 Task: Reply All to email with the signature Fernando Perez with the subject 'Request for a case study' from softage.1@softage.net with the message 'Please provide an update on the status of the customer complaint resolution.'
Action: Mouse moved to (984, 226)
Screenshot: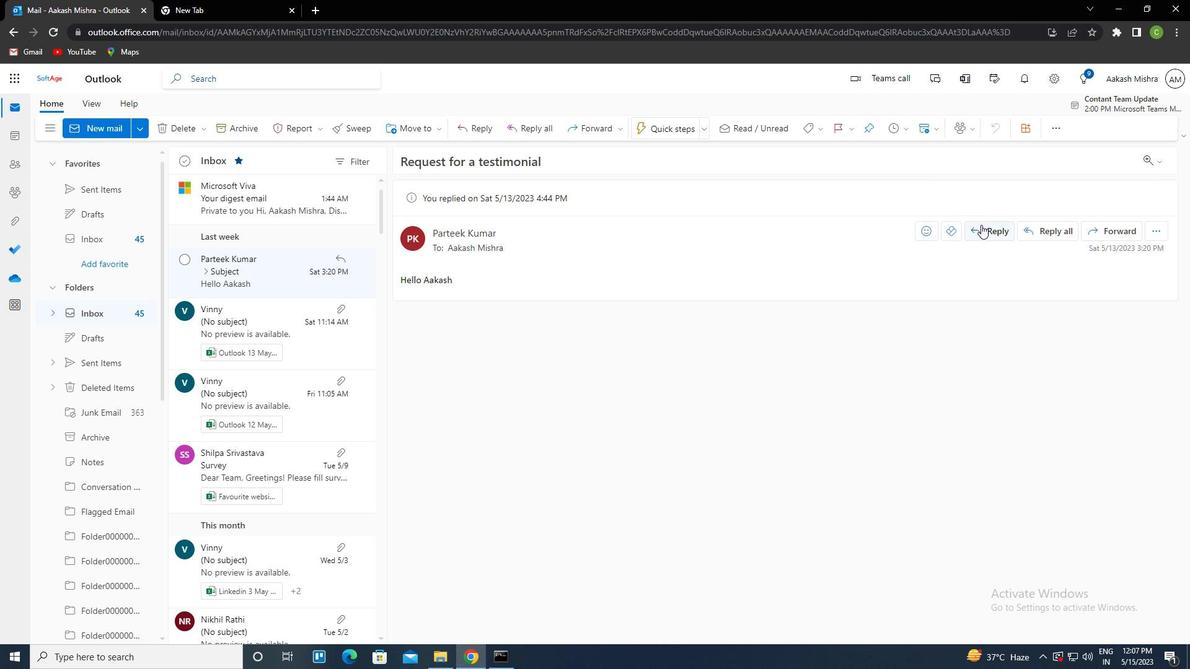 
Action: Mouse pressed left at (984, 226)
Screenshot: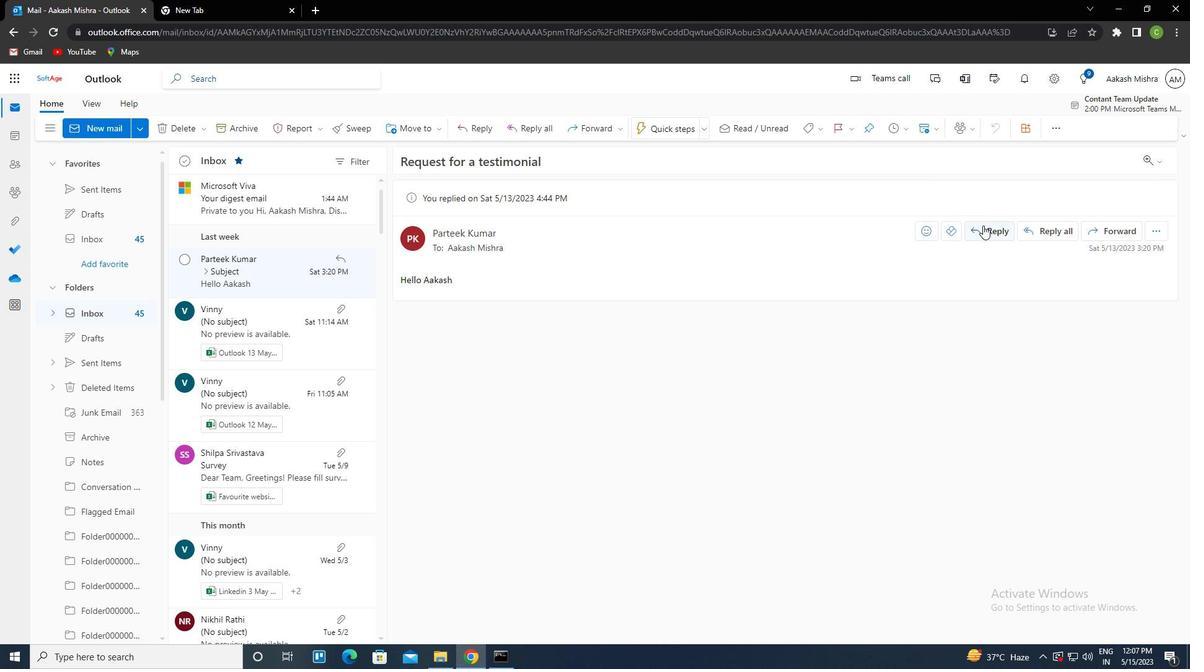 
Action: Mouse moved to (814, 129)
Screenshot: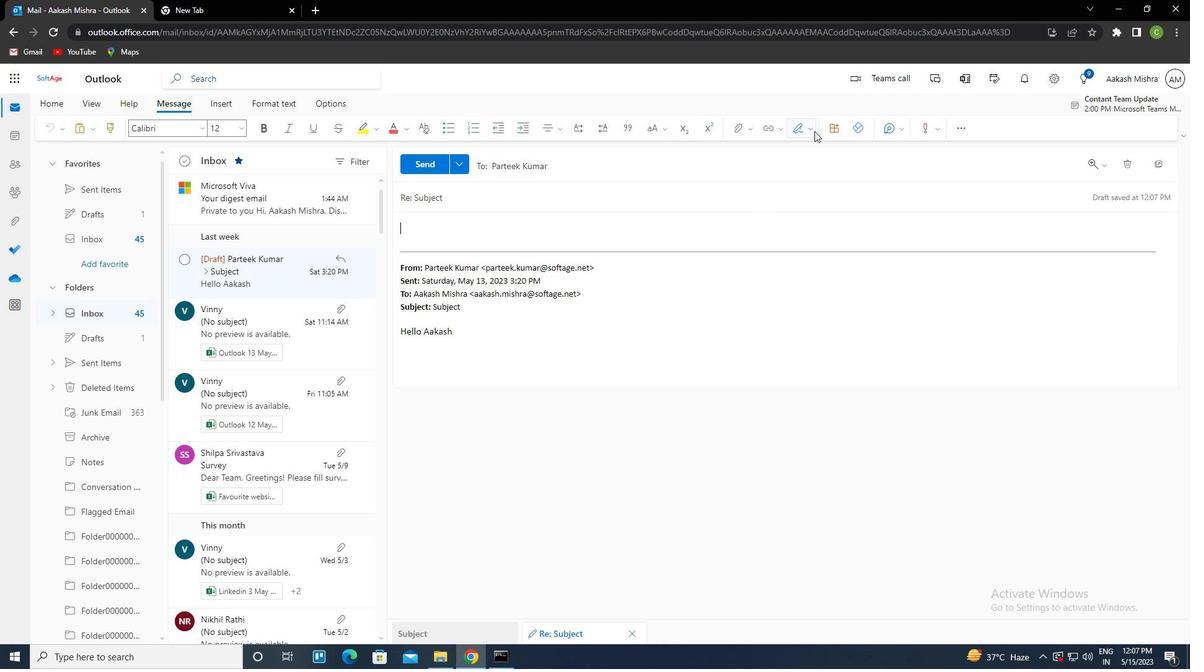 
Action: Mouse pressed left at (814, 129)
Screenshot: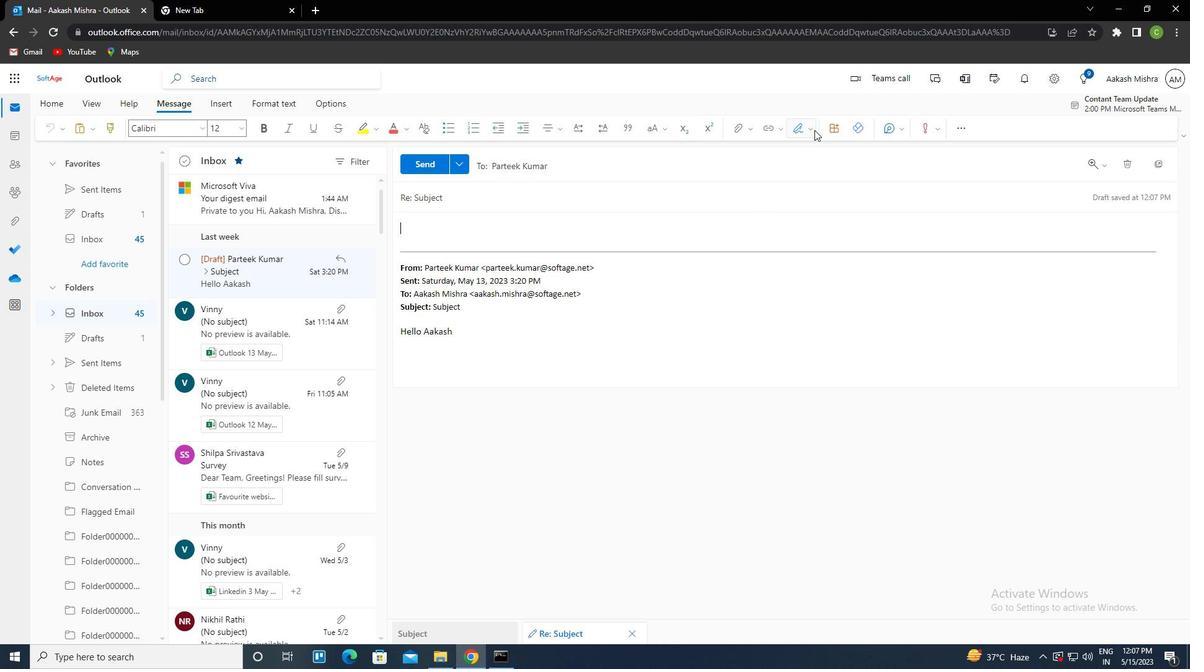
Action: Mouse moved to (784, 175)
Screenshot: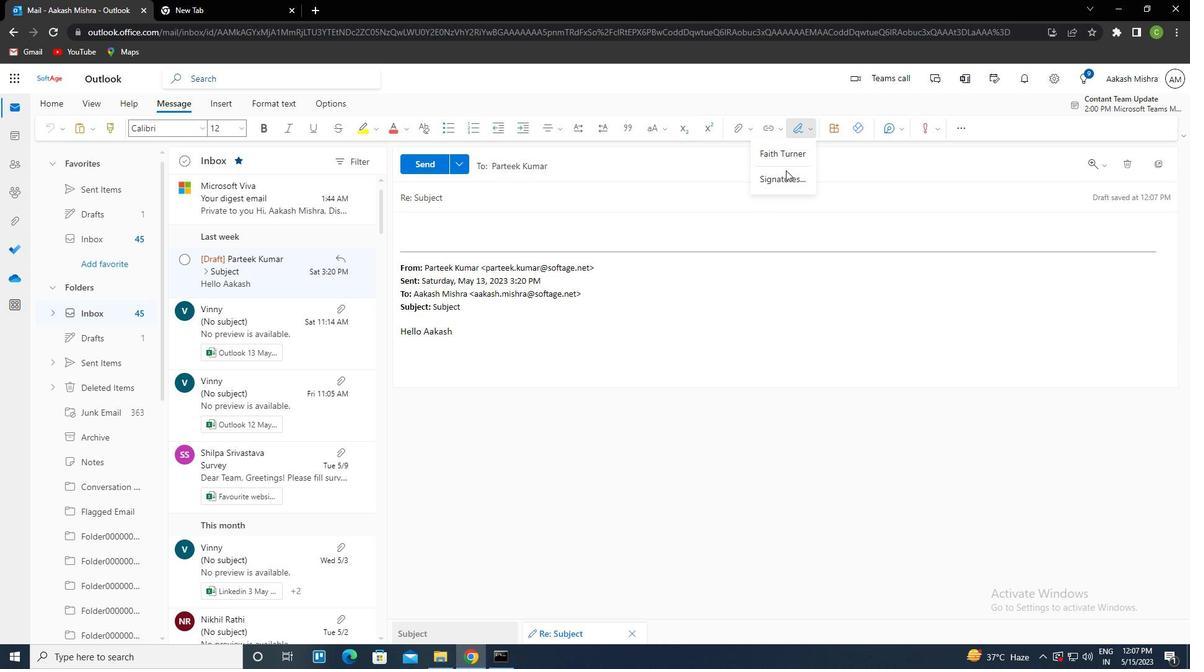 
Action: Mouse pressed left at (784, 175)
Screenshot: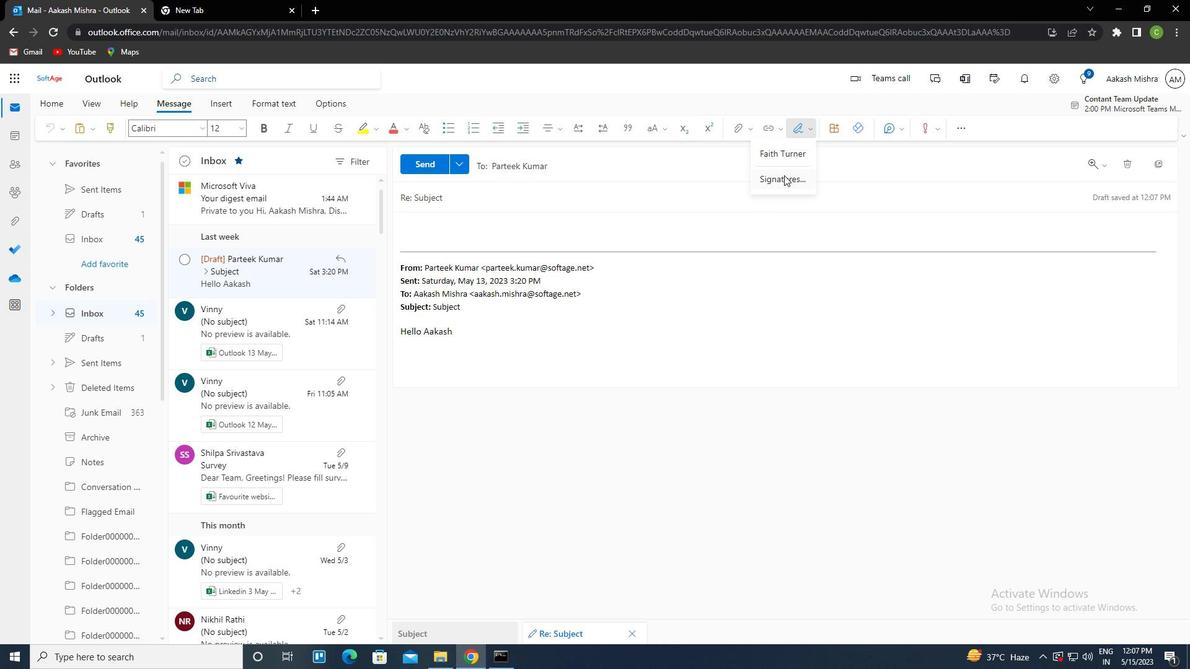 
Action: Mouse moved to (842, 234)
Screenshot: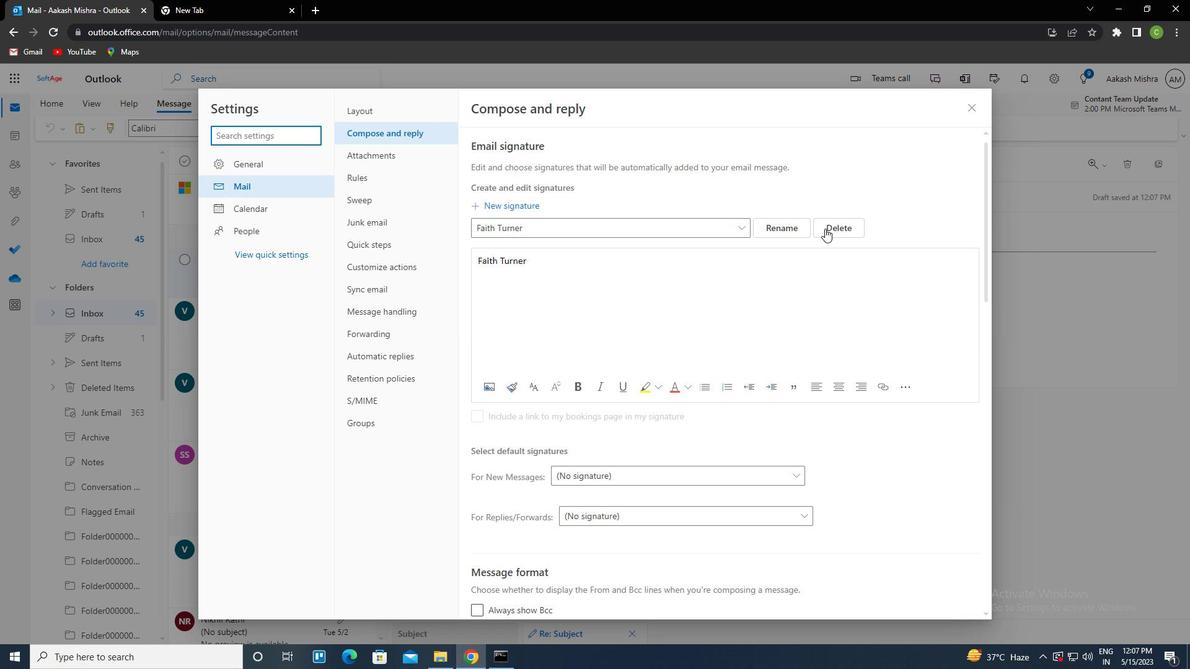 
Action: Mouse pressed left at (842, 234)
Screenshot: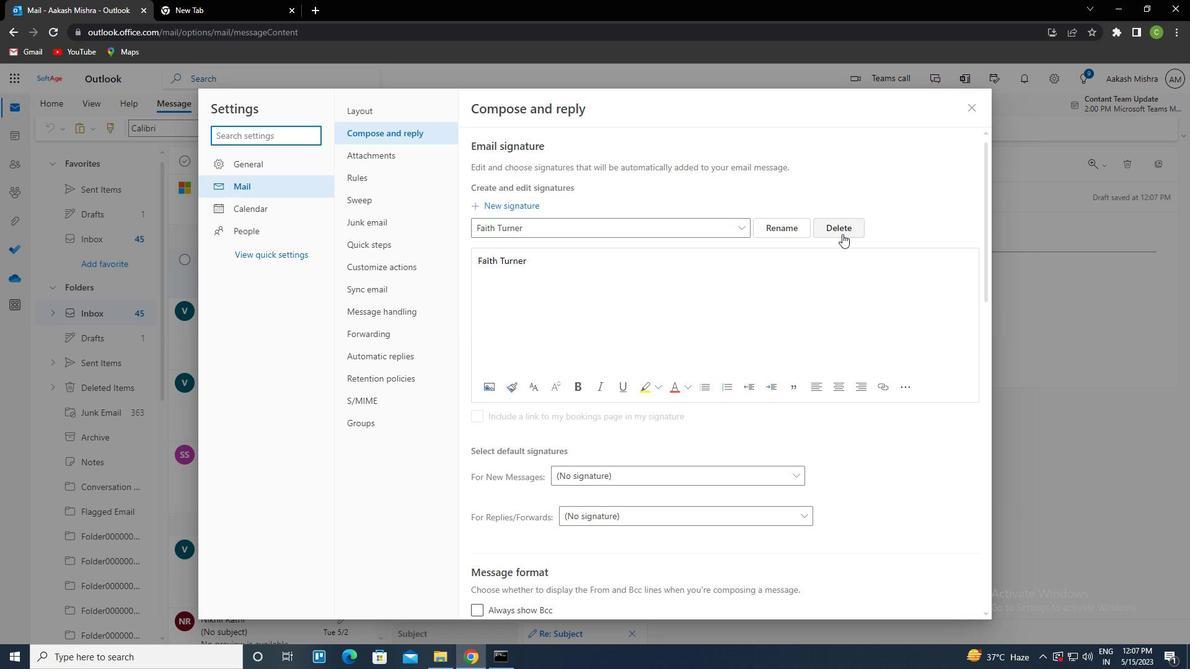 
Action: Mouse moved to (652, 228)
Screenshot: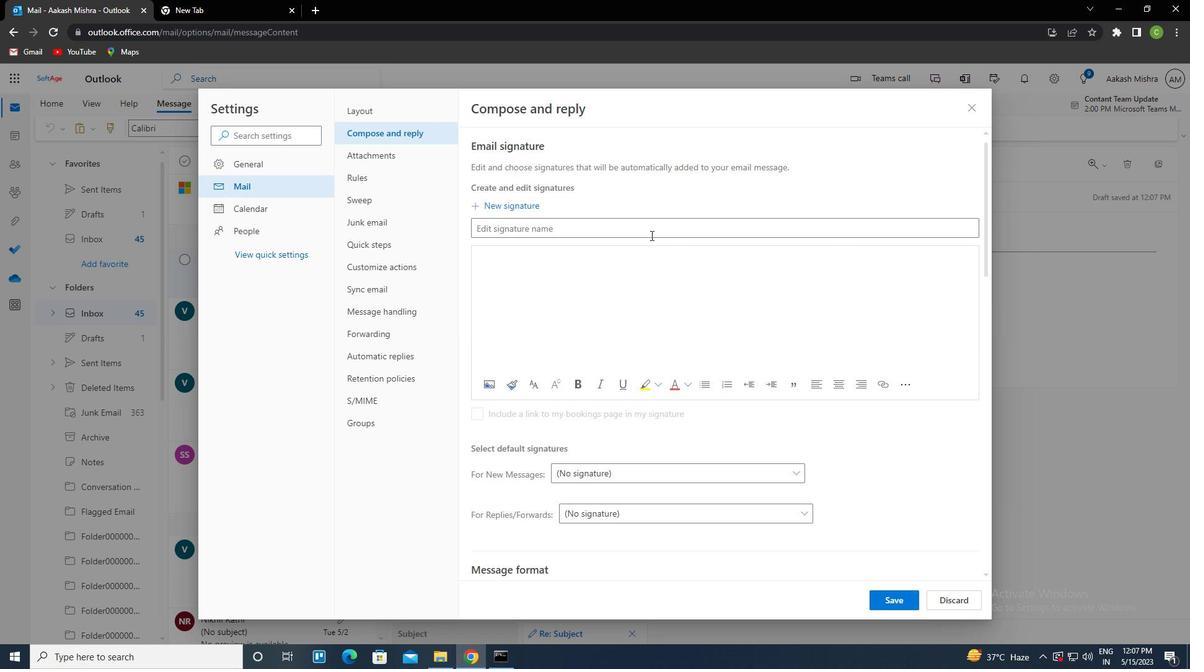 
Action: Mouse pressed left at (652, 228)
Screenshot: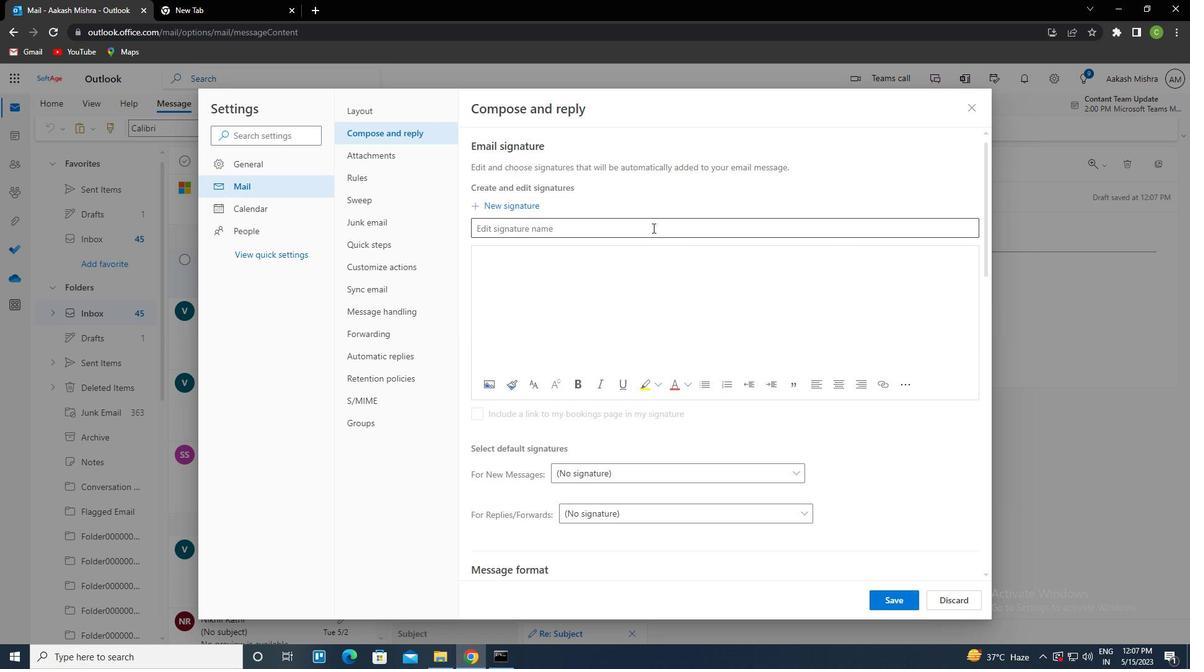 
Action: Key pressed <Key.caps_lock>f<Key.caps_lock>ernando<Key.space><Key.caps_lock>p<Key.caps_lock>erez<Key.tab><Key.caps_lock>f<Key.caps_lock>ernando<Key.space><Key.caps_lock>p<Key.caps_lock>erez
Screenshot: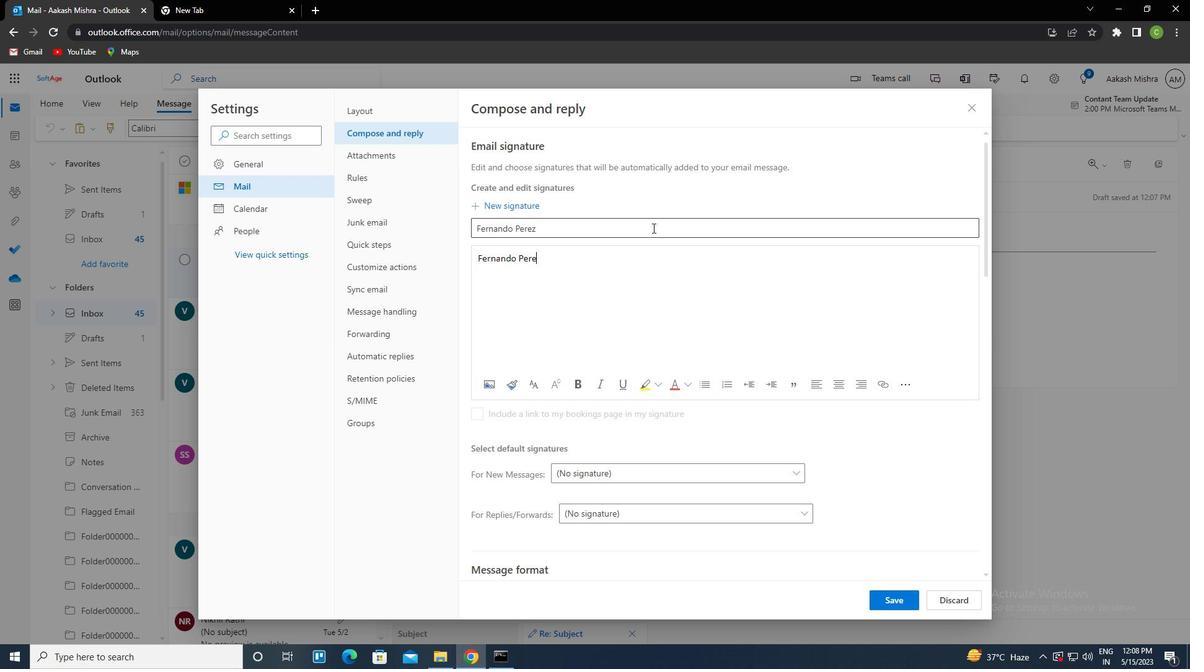 
Action: Mouse moved to (888, 596)
Screenshot: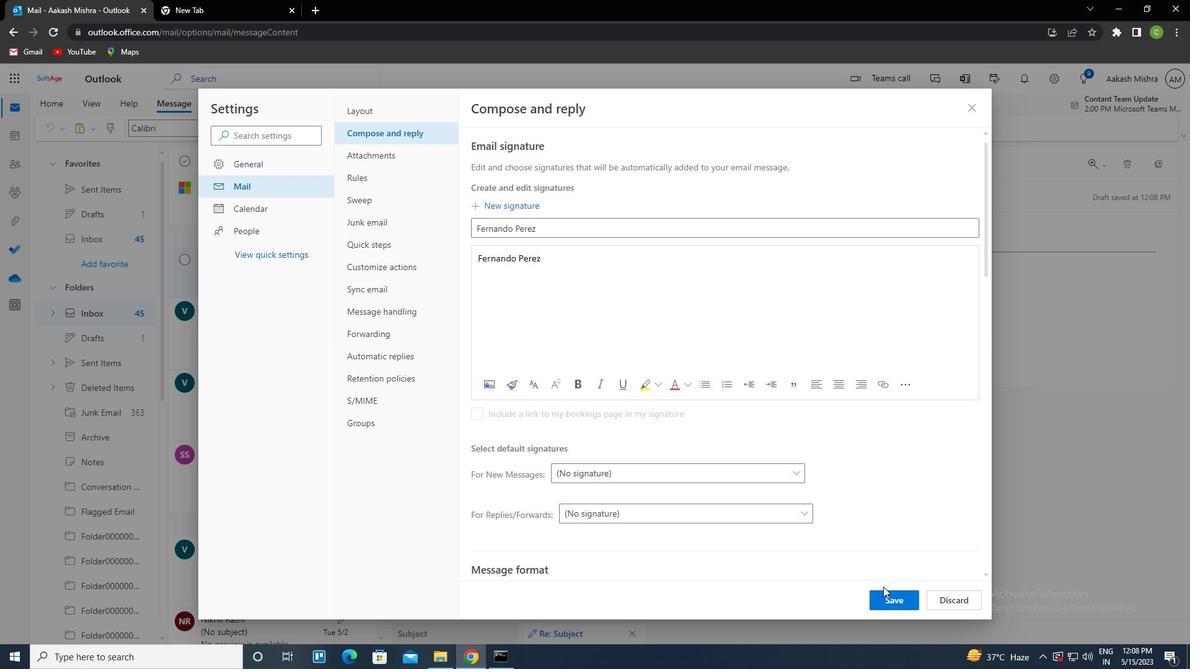 
Action: Mouse pressed left at (888, 596)
Screenshot: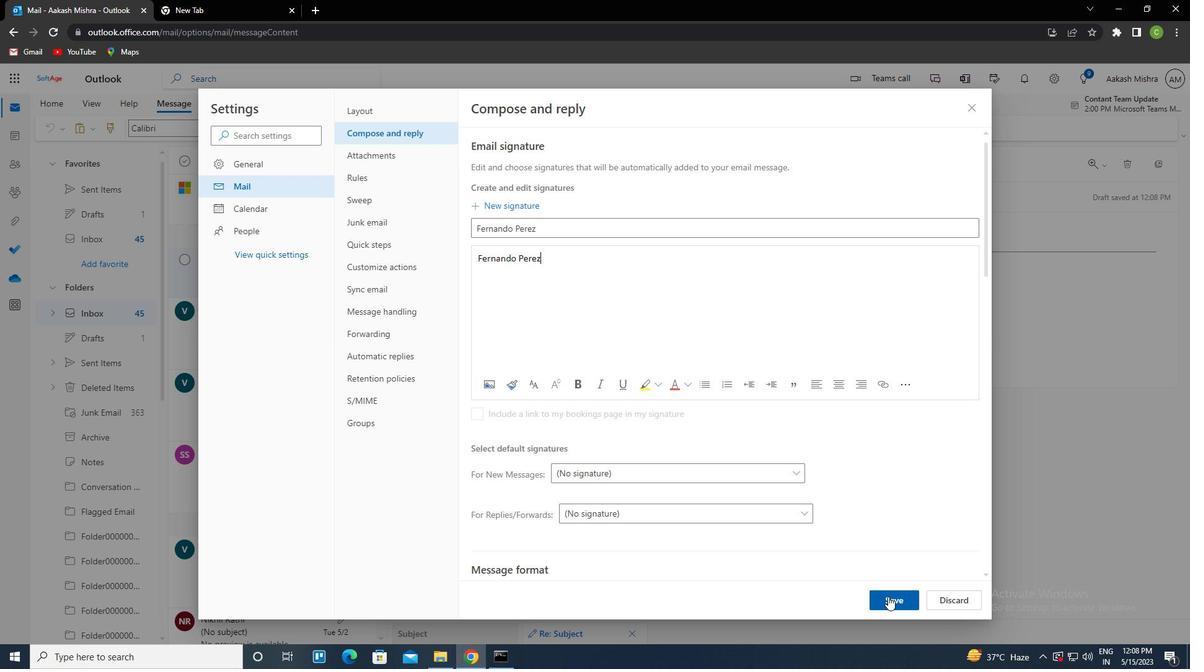 
Action: Mouse moved to (968, 112)
Screenshot: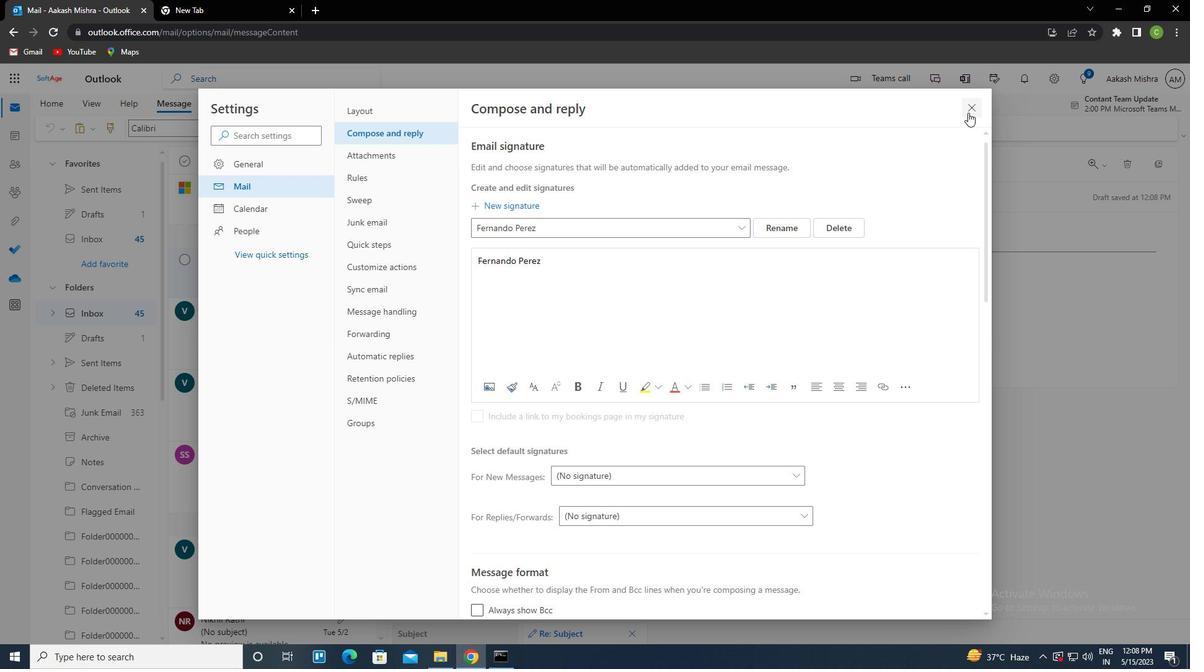 
Action: Mouse pressed left at (968, 112)
Screenshot: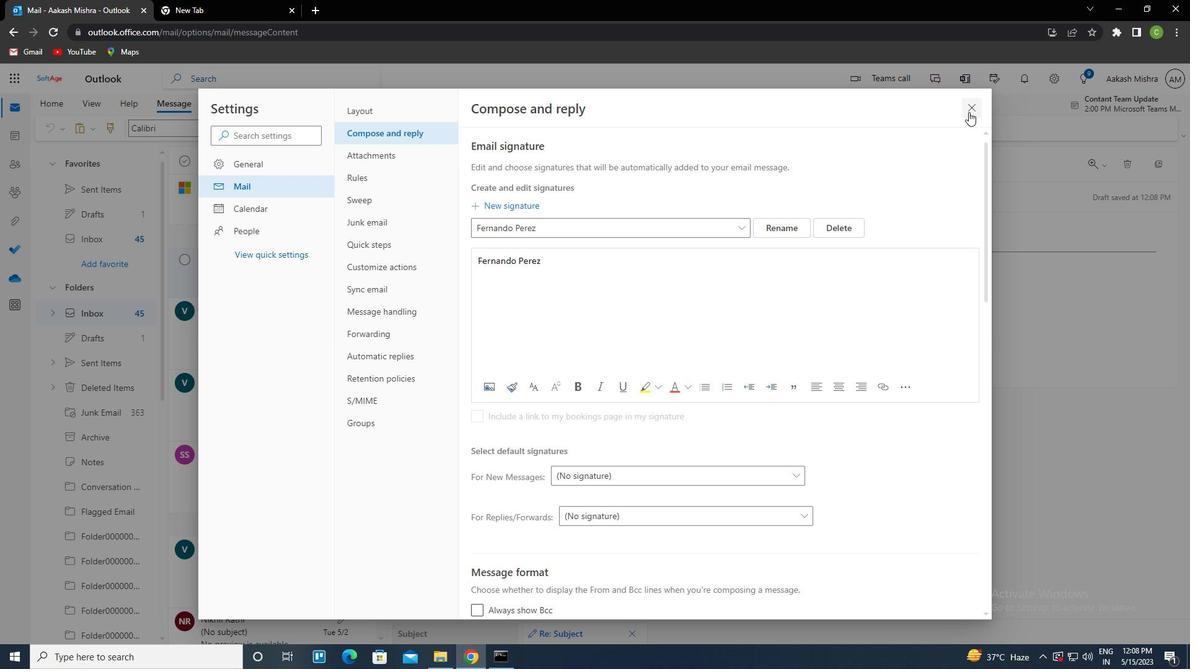 
Action: Mouse moved to (798, 135)
Screenshot: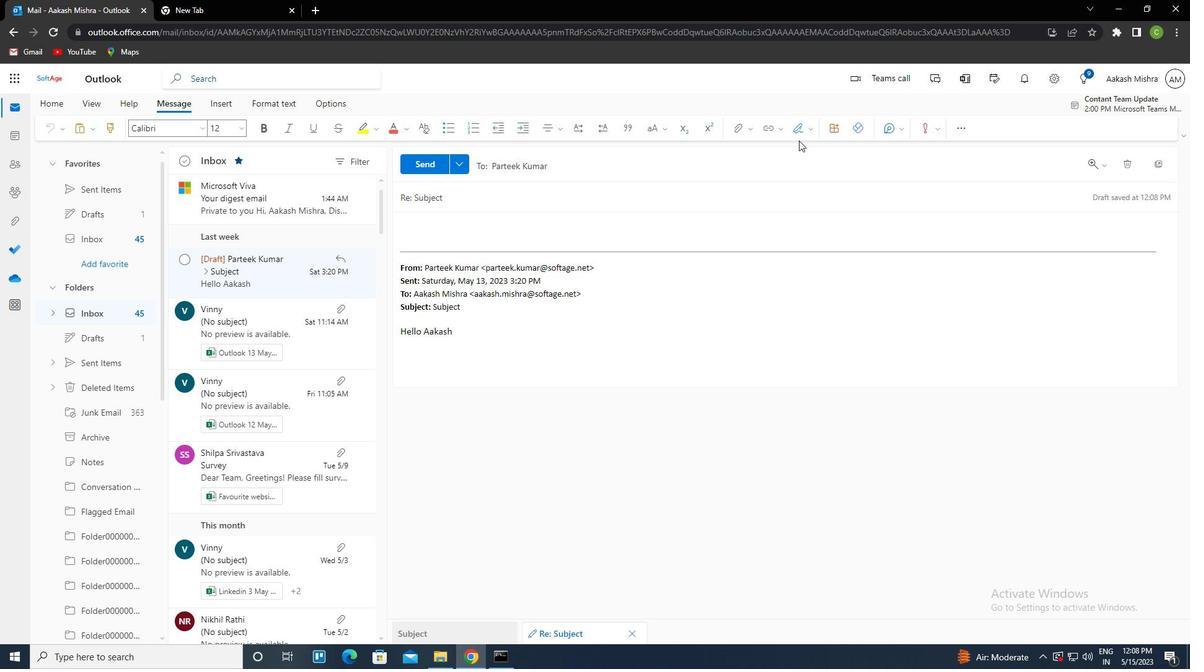 
Action: Mouse pressed left at (798, 135)
Screenshot: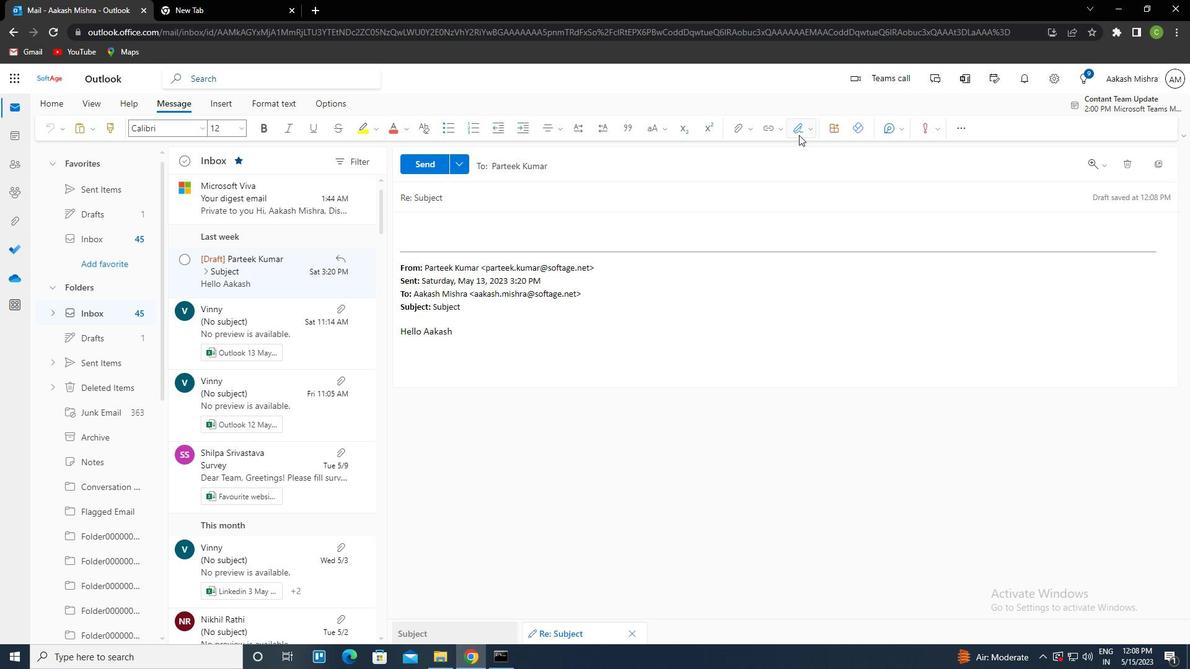 
Action: Mouse moved to (773, 158)
Screenshot: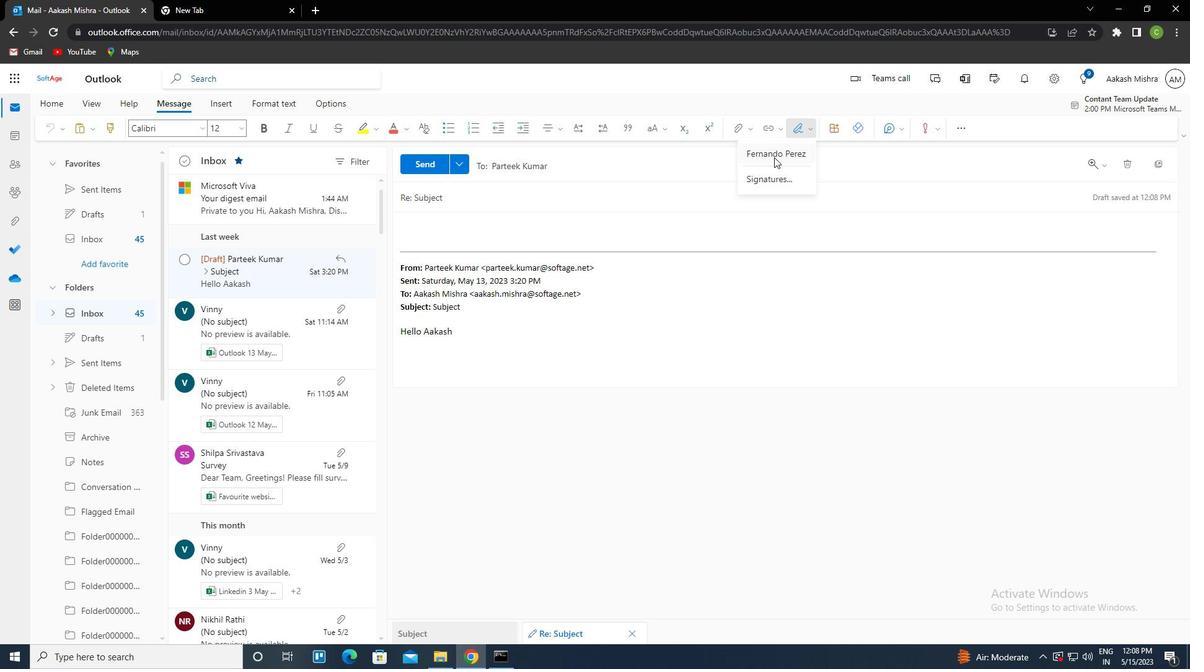 
Action: Mouse pressed left at (773, 158)
Screenshot: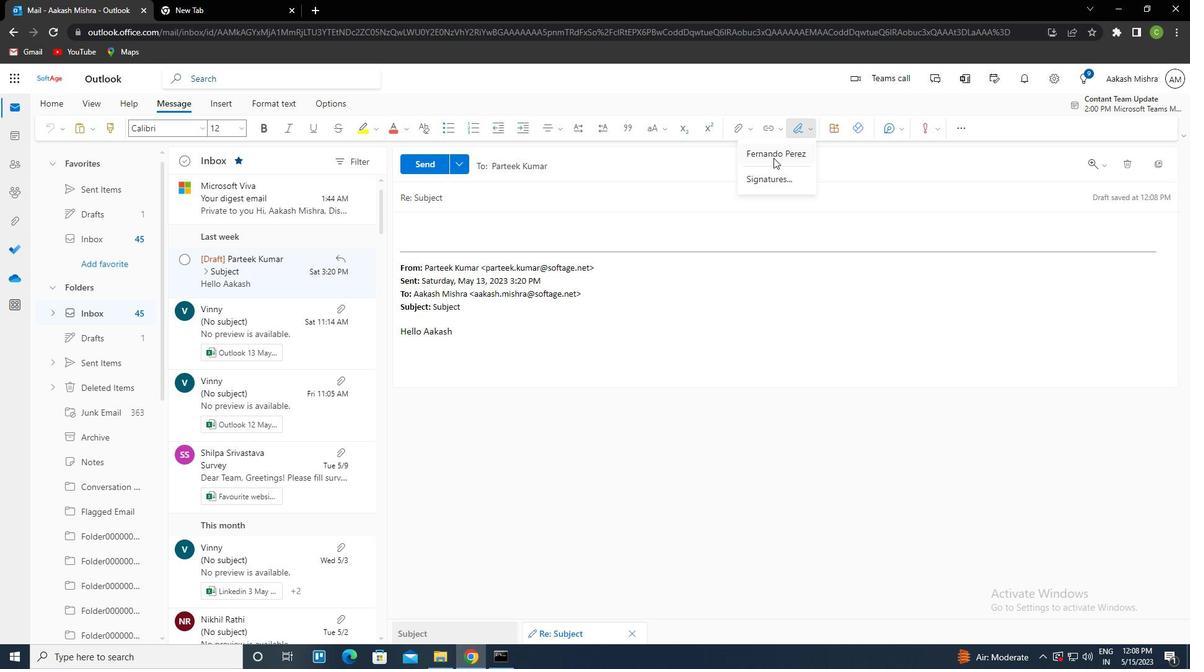 
Action: Mouse moved to (478, 201)
Screenshot: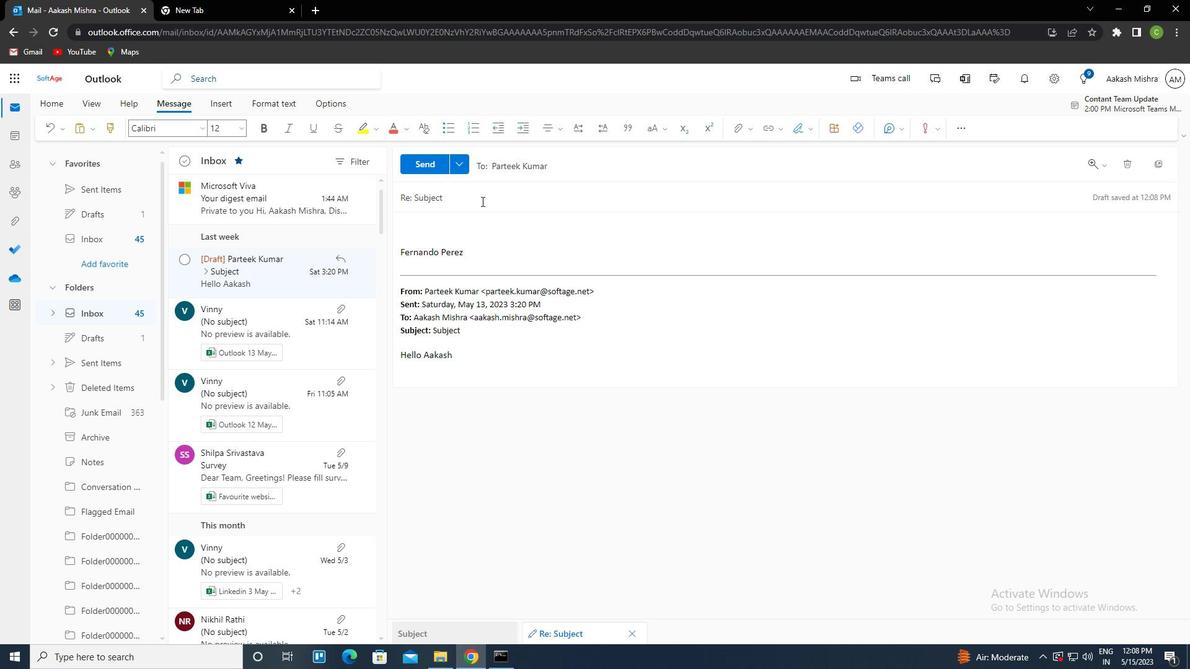 
Action: Mouse pressed left at (478, 201)
Screenshot: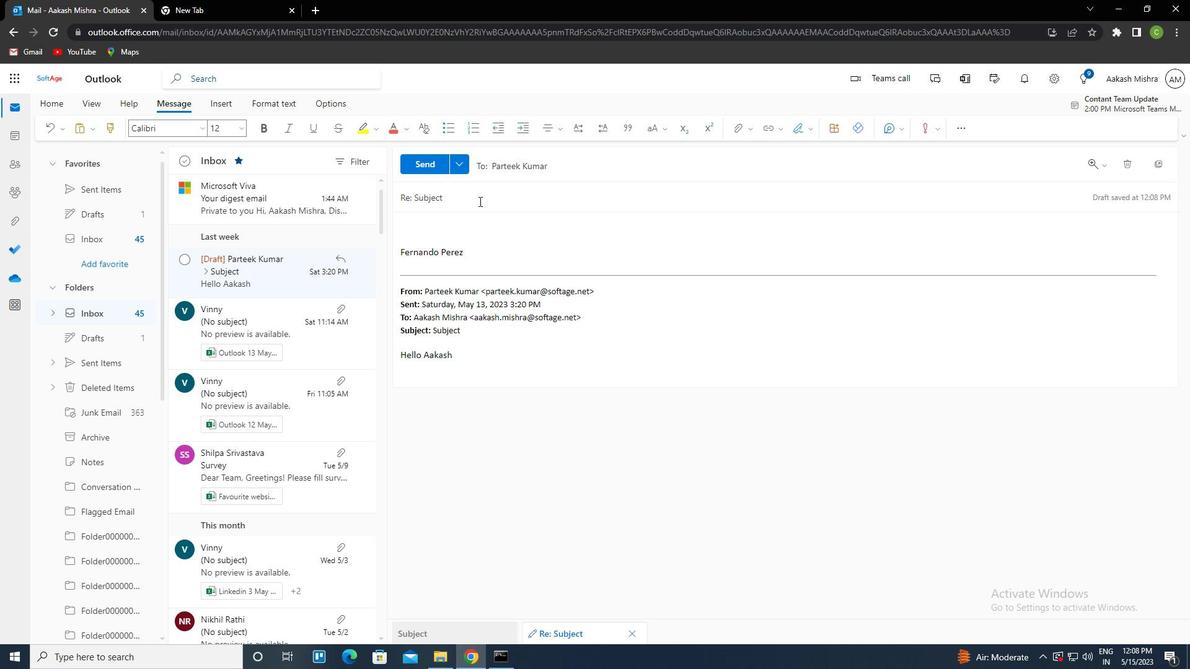 
Action: Key pressed <Key.shift><Key.left><Key.delete><Key.caps_lock>ctrl+R<Key.caps_lock>EQUEST<Key.space>FP<Key.backspace>OR<Key.space>A<Key.space>CASE<Key.space>STUDY<Key.tab>
Screenshot: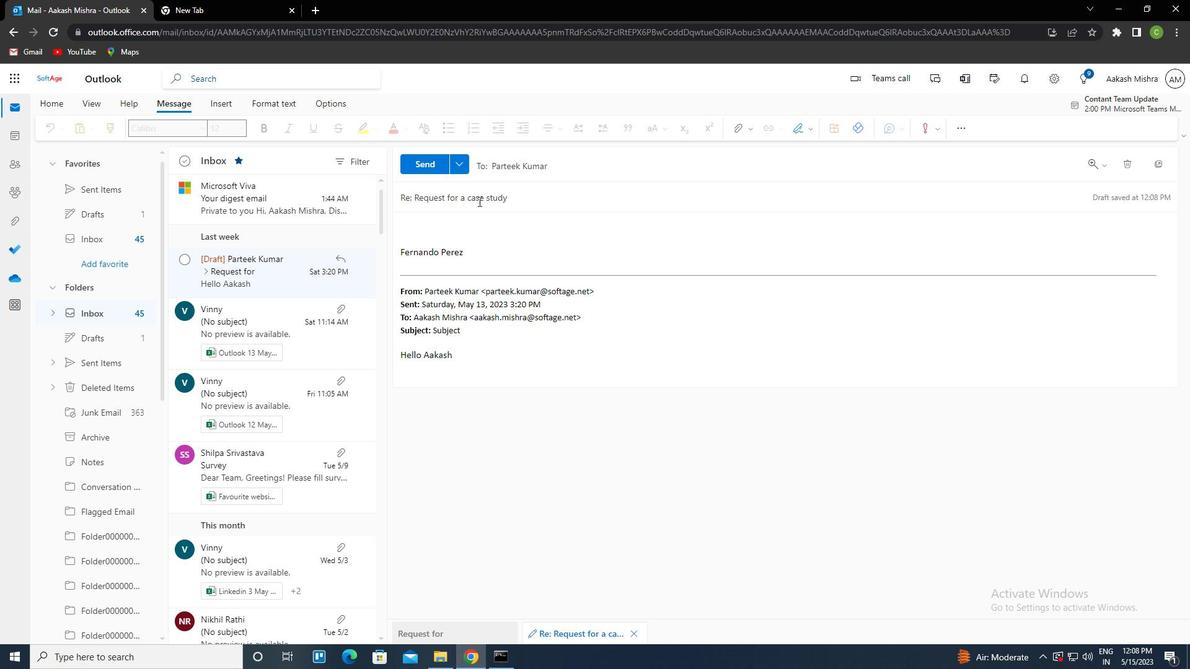 
Action: Mouse moved to (477, 194)
Screenshot: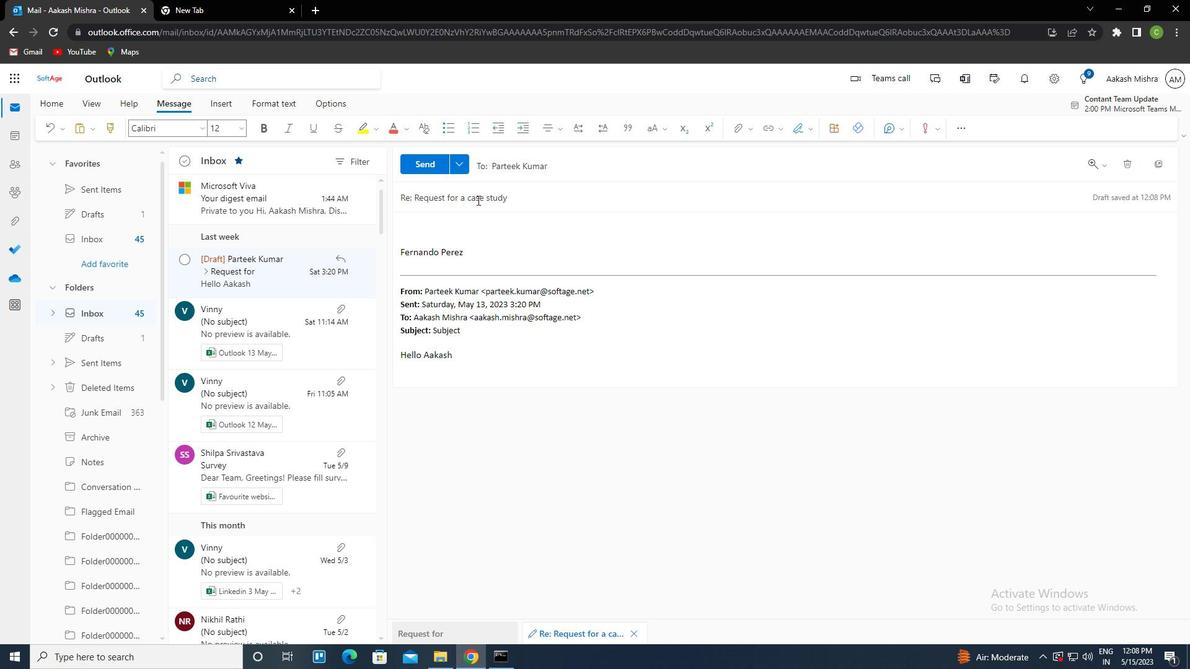 
Action: Key pressed <Key.caps_lock>P<Key.caps_lock>LEASE<Key.space>PROVIDE<Key.space>AN<Key.space>UPDATE<Key.space>ON<Key.space>THE<Key.space>CUSTOMER<Key.space>COMPLAINT<Key.space>RESOLUTION
Screenshot: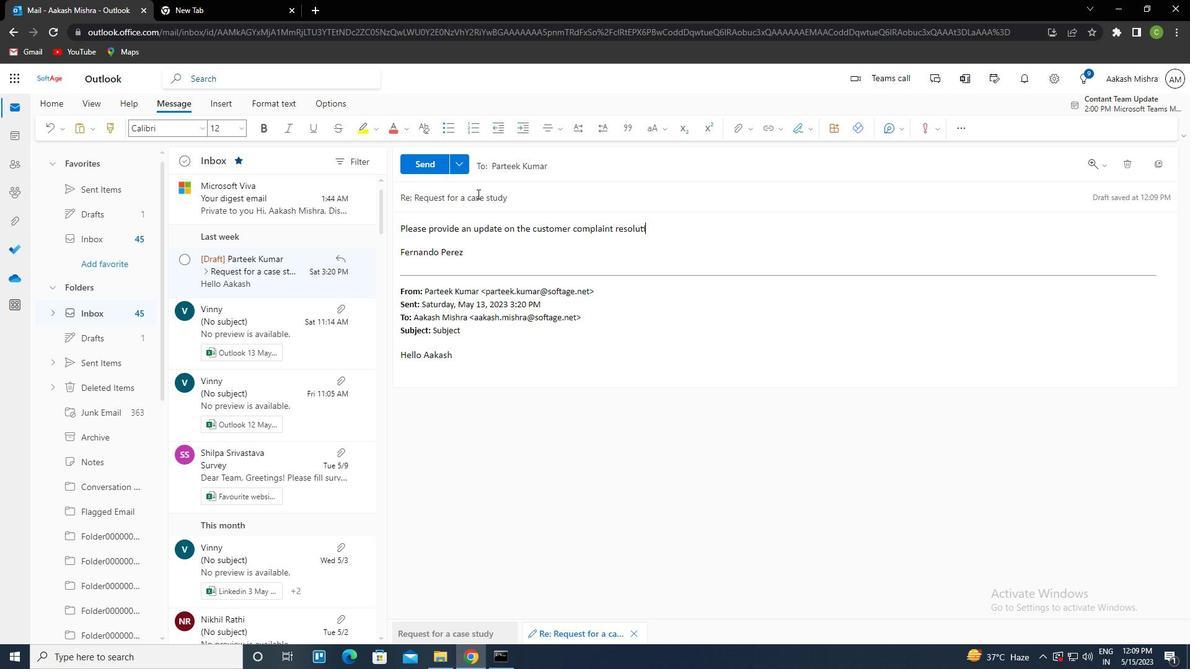 
Action: Mouse moved to (411, 168)
Screenshot: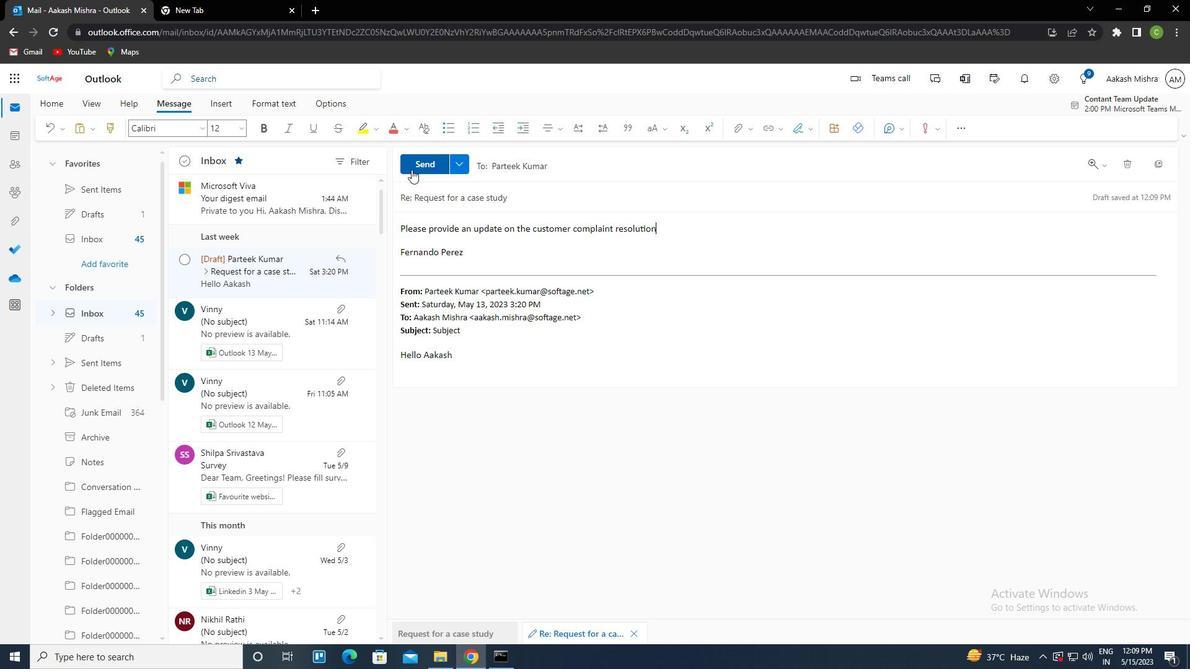 
Action: Mouse pressed left at (411, 168)
Screenshot: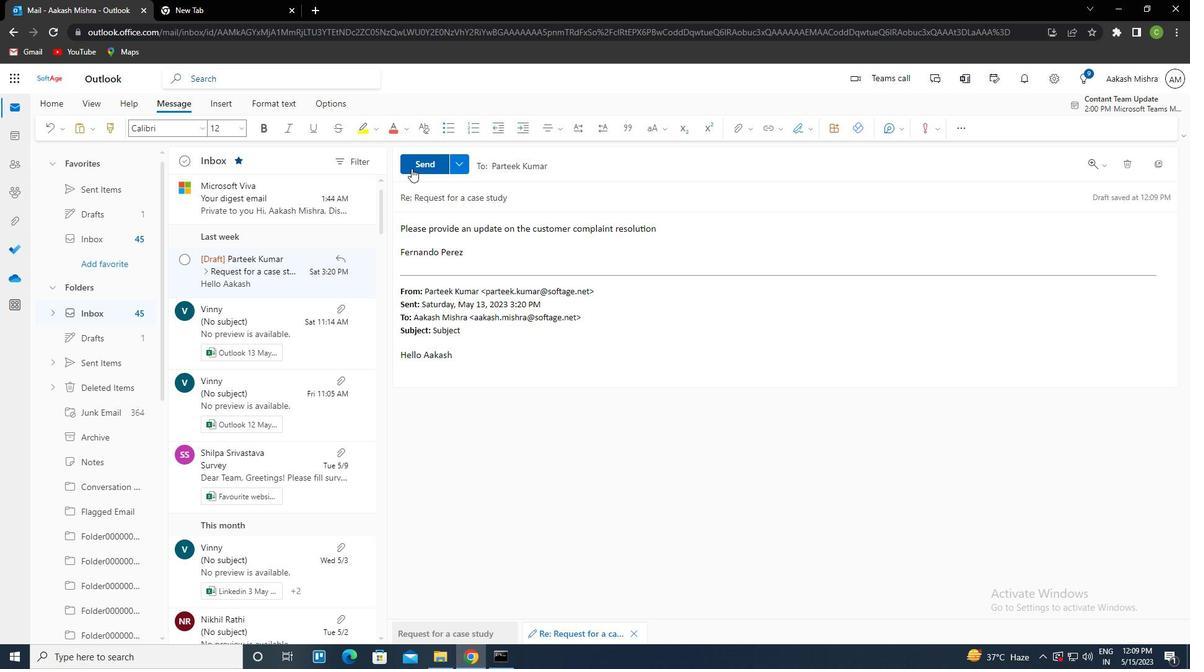 
Action: Mouse moved to (501, 331)
Screenshot: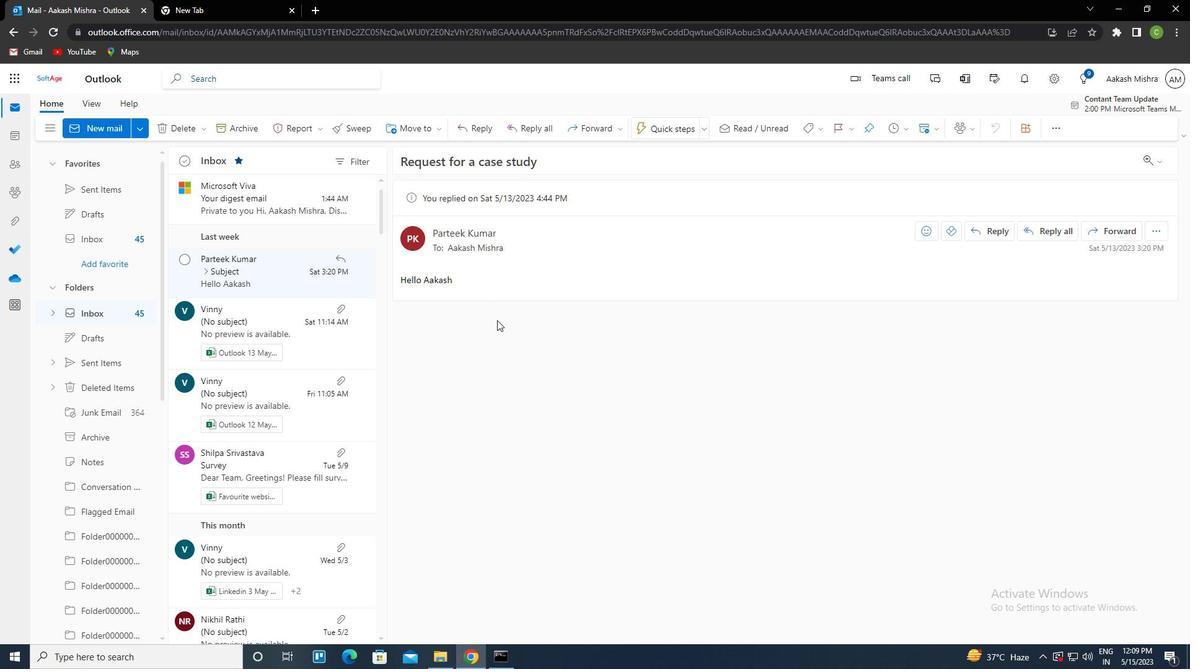 
